 Task: Look for products with orange flavor.
Action: Mouse pressed left at (18, 76)
Screenshot: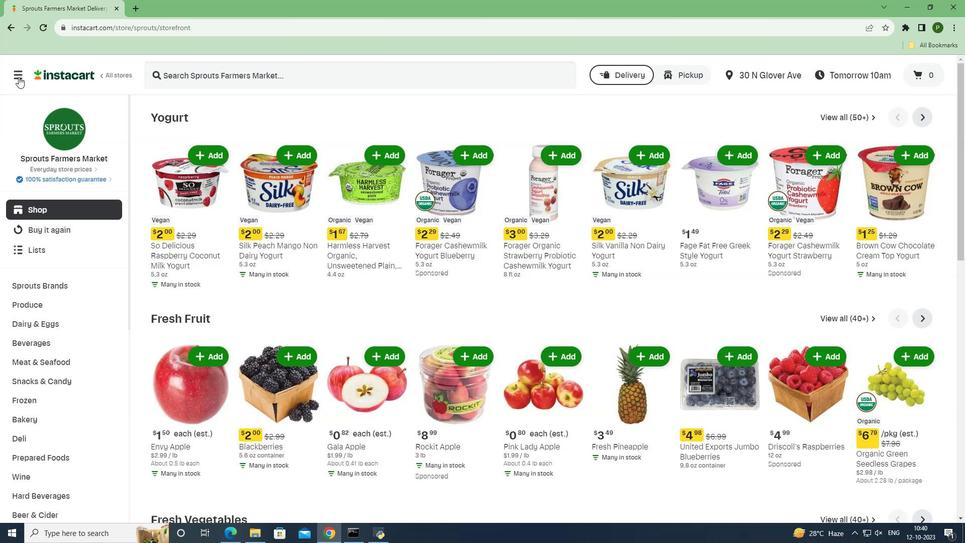 
Action: Mouse moved to (47, 267)
Screenshot: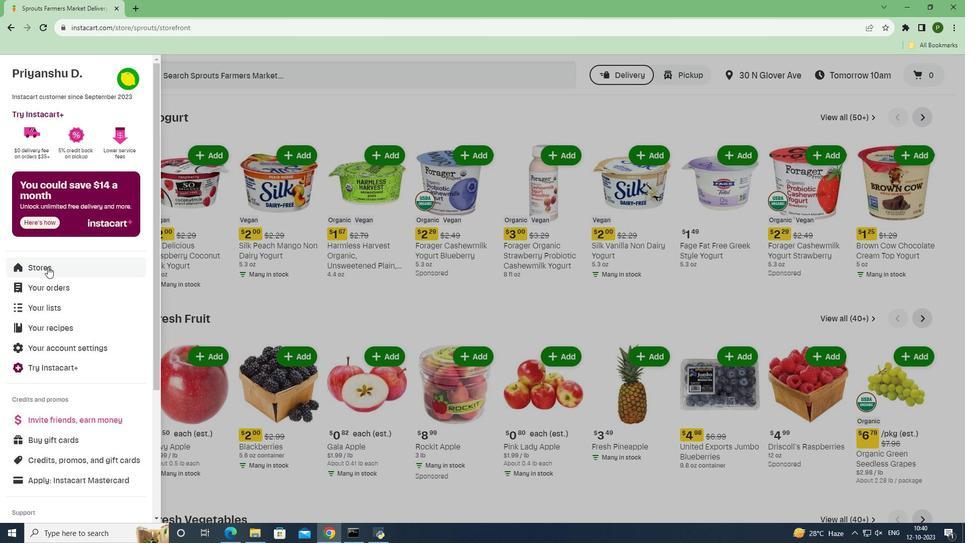 
Action: Mouse pressed left at (47, 267)
Screenshot: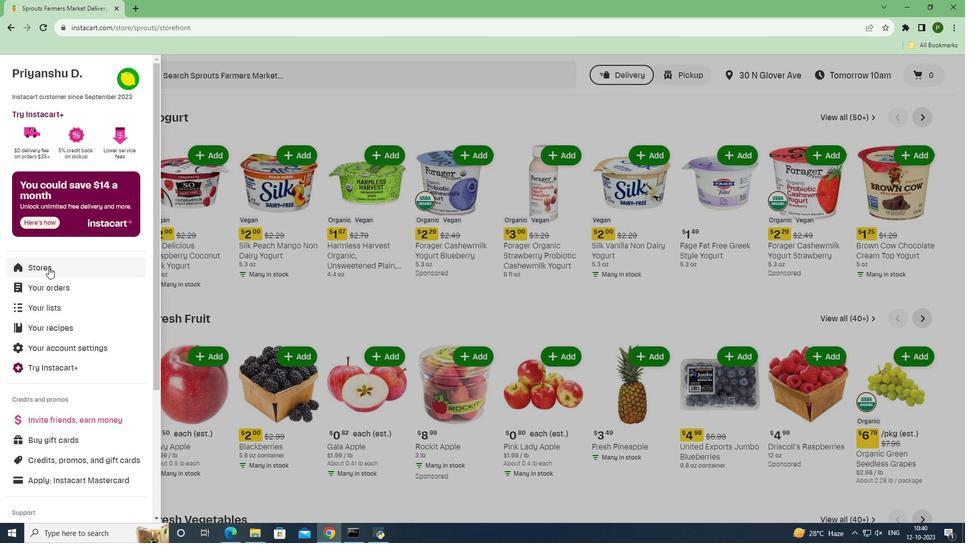 
Action: Mouse moved to (236, 113)
Screenshot: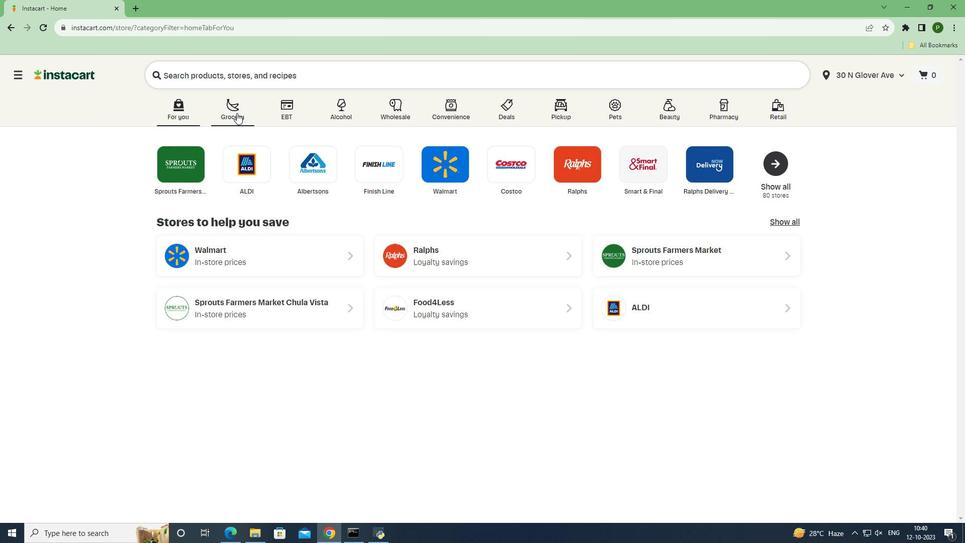 
Action: Mouse pressed left at (236, 113)
Screenshot: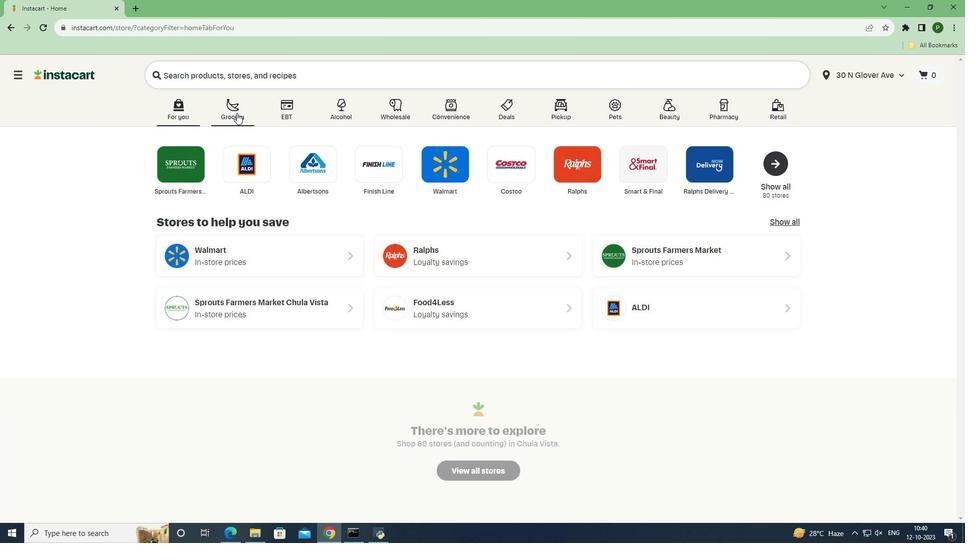
Action: Mouse moved to (418, 232)
Screenshot: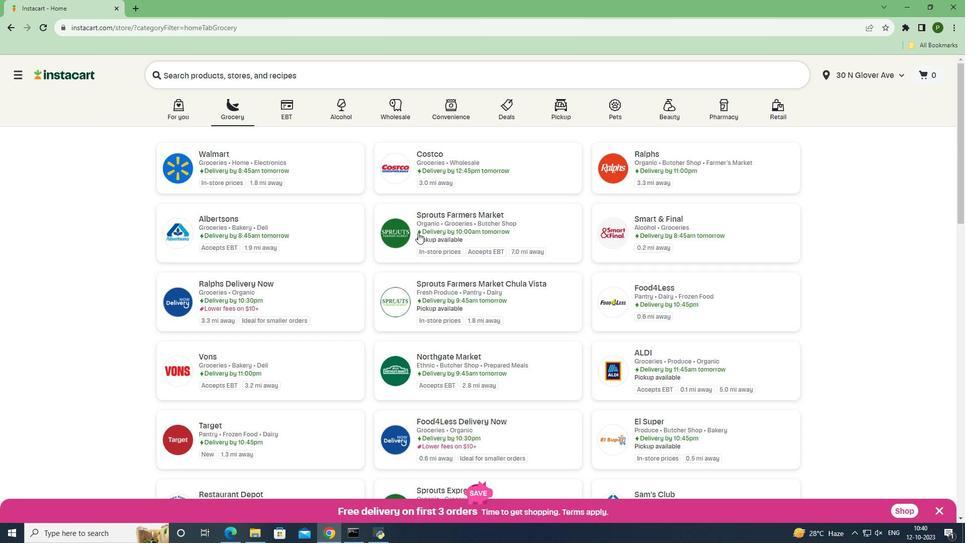 
Action: Mouse pressed left at (418, 232)
Screenshot: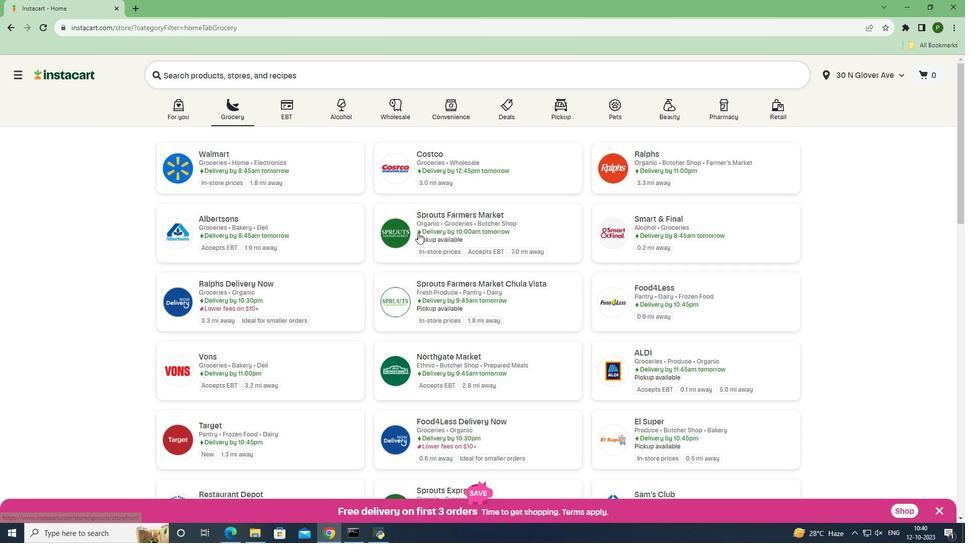 
Action: Mouse moved to (68, 349)
Screenshot: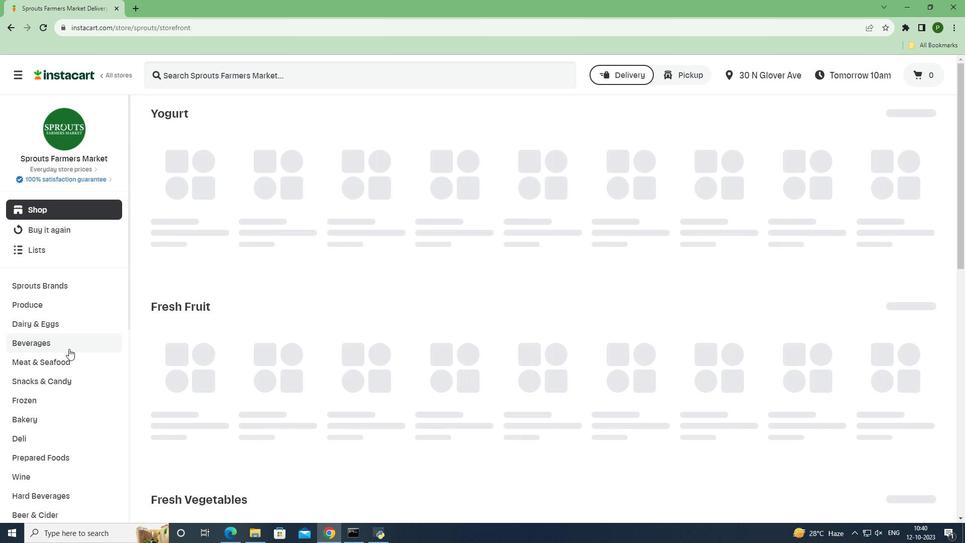 
Action: Mouse pressed left at (68, 349)
Screenshot: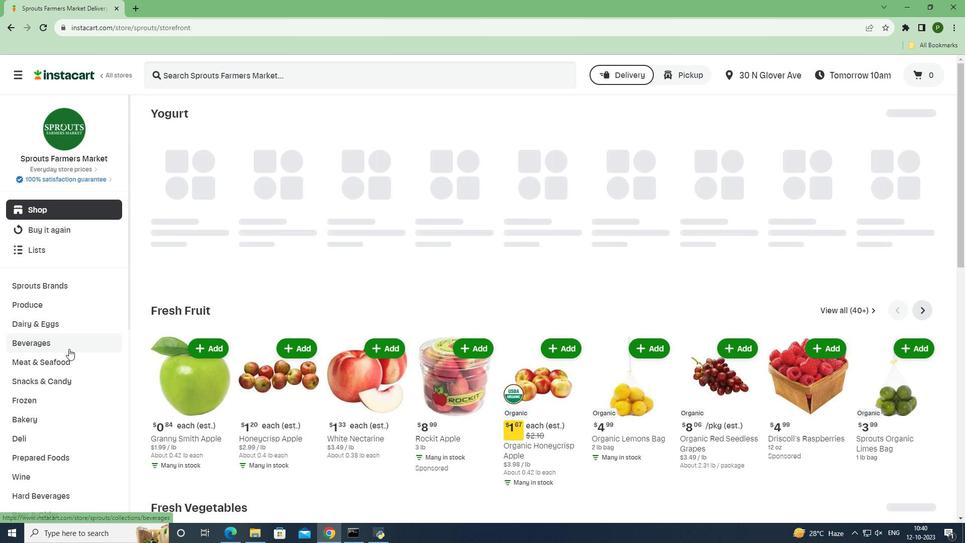 
Action: Mouse moved to (441, 141)
Screenshot: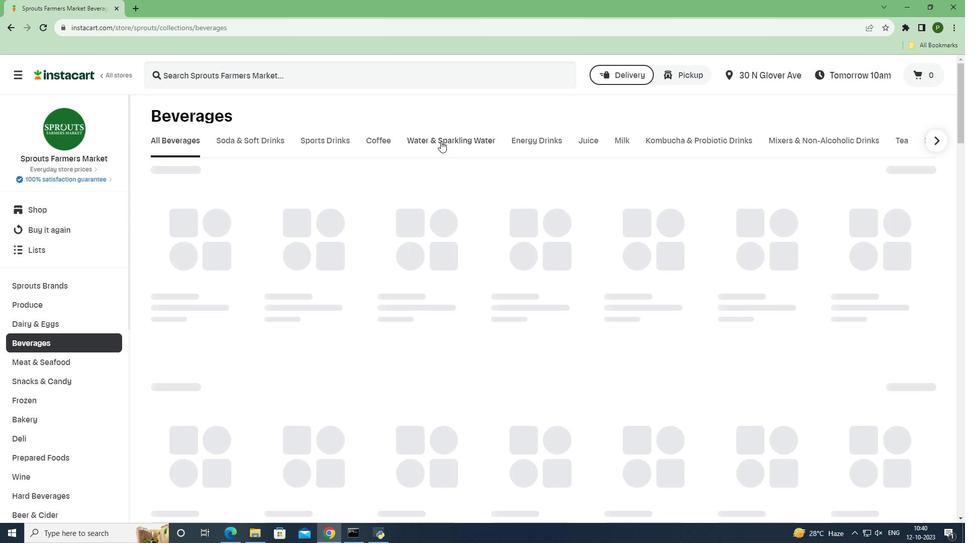 
Action: Mouse pressed left at (441, 141)
Screenshot: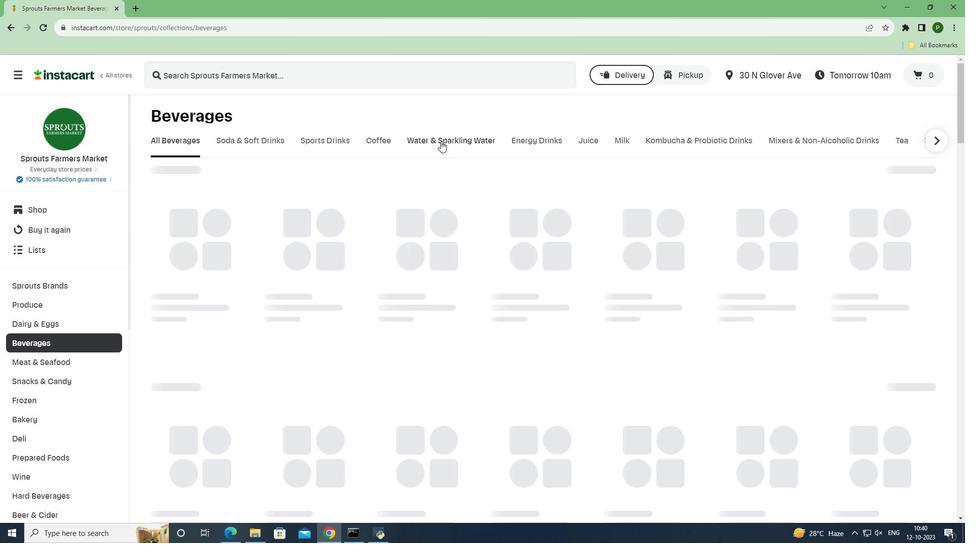 
Action: Mouse moved to (178, 229)
Screenshot: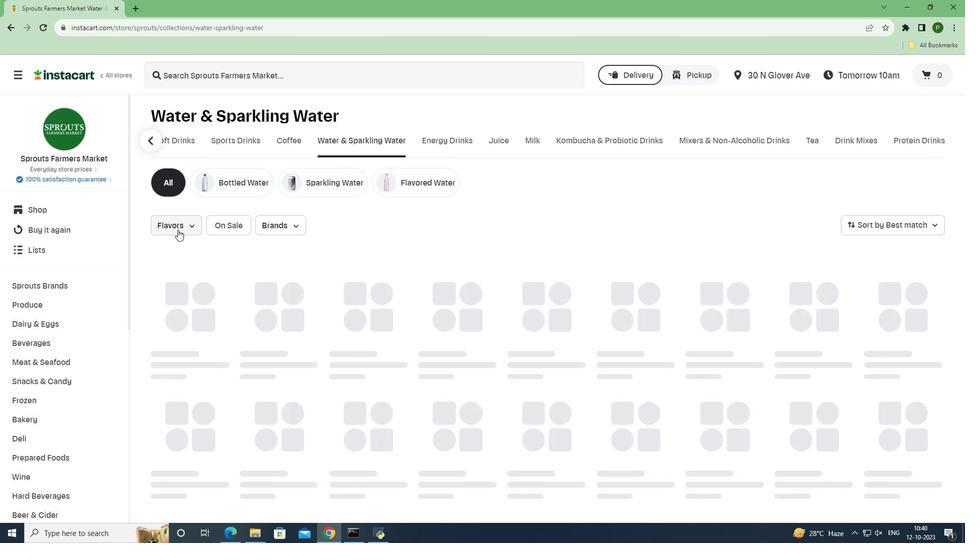 
Action: Mouse pressed left at (178, 229)
Screenshot: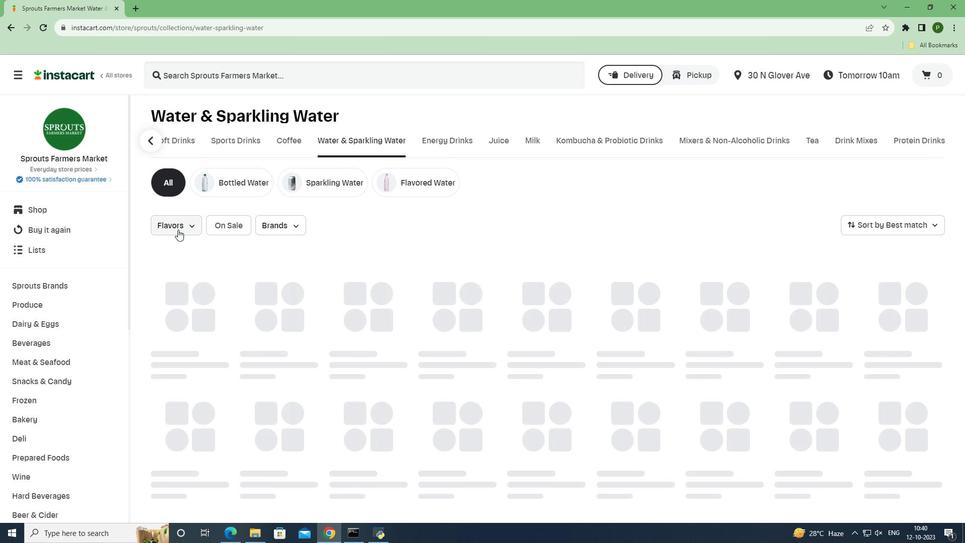 
Action: Mouse moved to (186, 343)
Screenshot: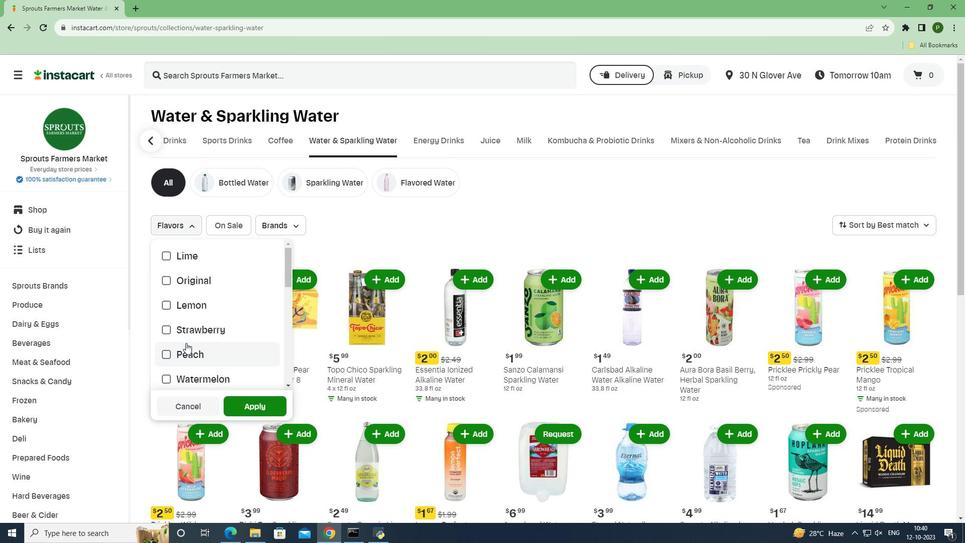 
Action: Mouse scrolled (186, 342) with delta (0, 0)
Screenshot: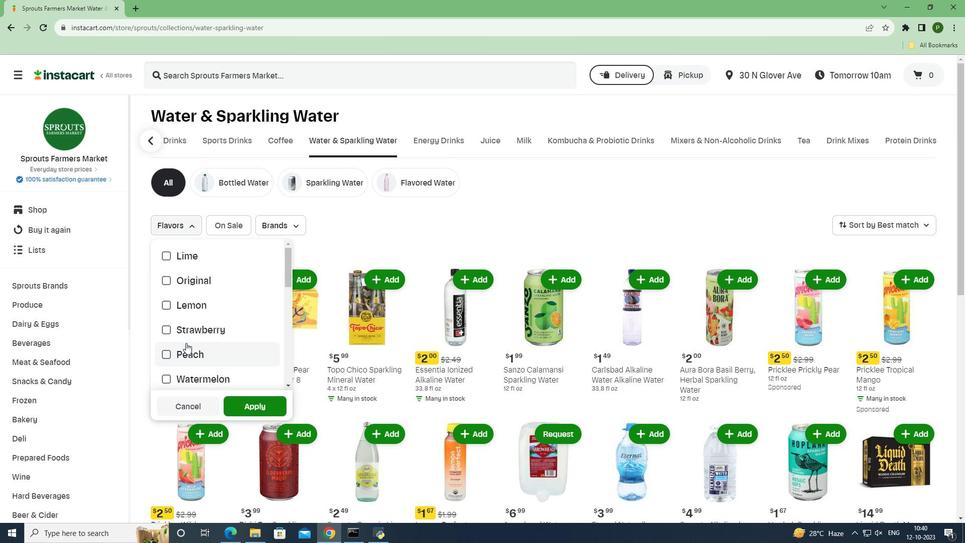 
Action: Mouse moved to (186, 343)
Screenshot: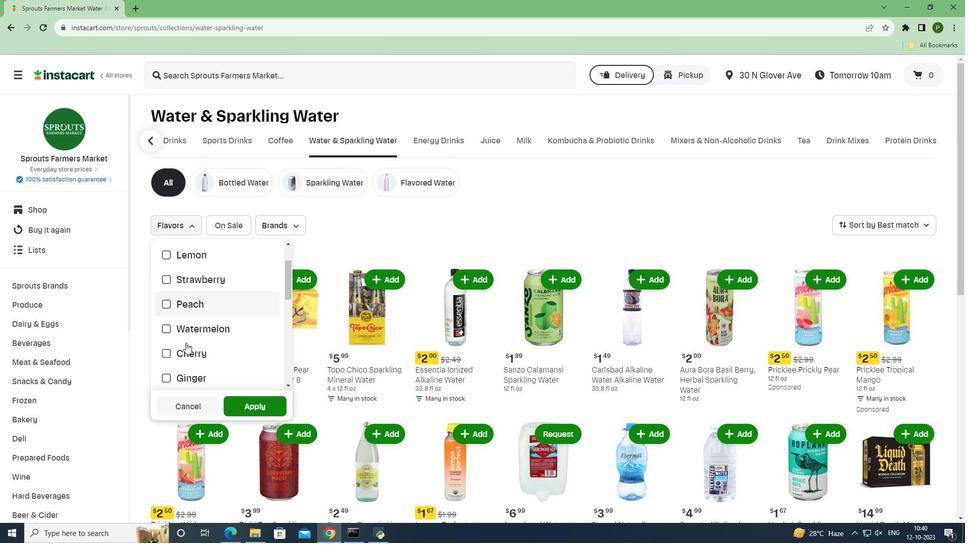 
Action: Mouse scrolled (186, 342) with delta (0, 0)
Screenshot: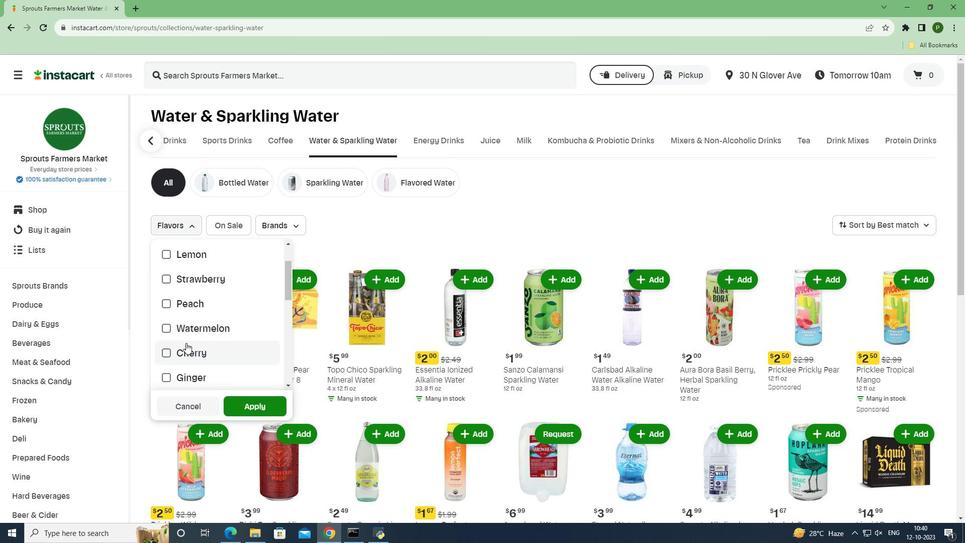 
Action: Mouse moved to (185, 342)
Screenshot: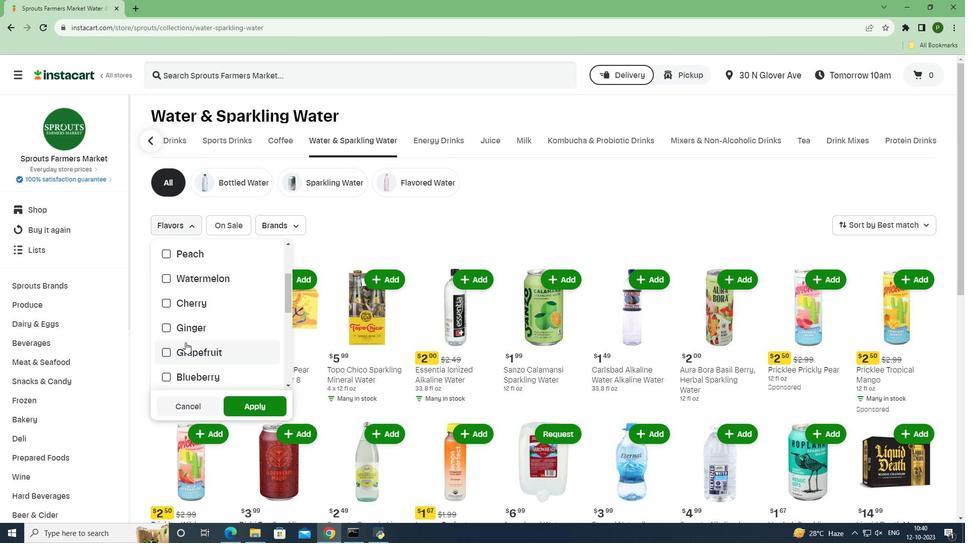 
Action: Mouse scrolled (185, 342) with delta (0, 0)
Screenshot: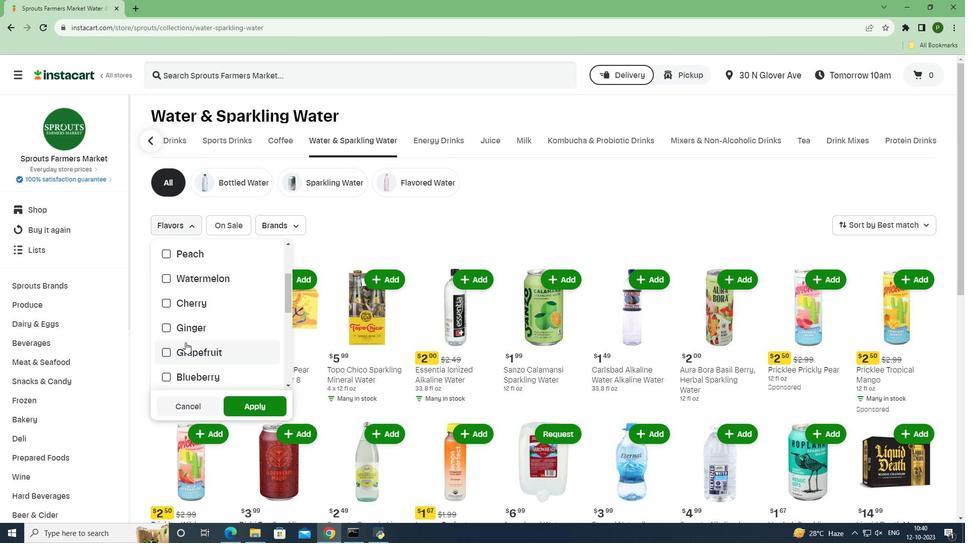 
Action: Mouse moved to (186, 348)
Screenshot: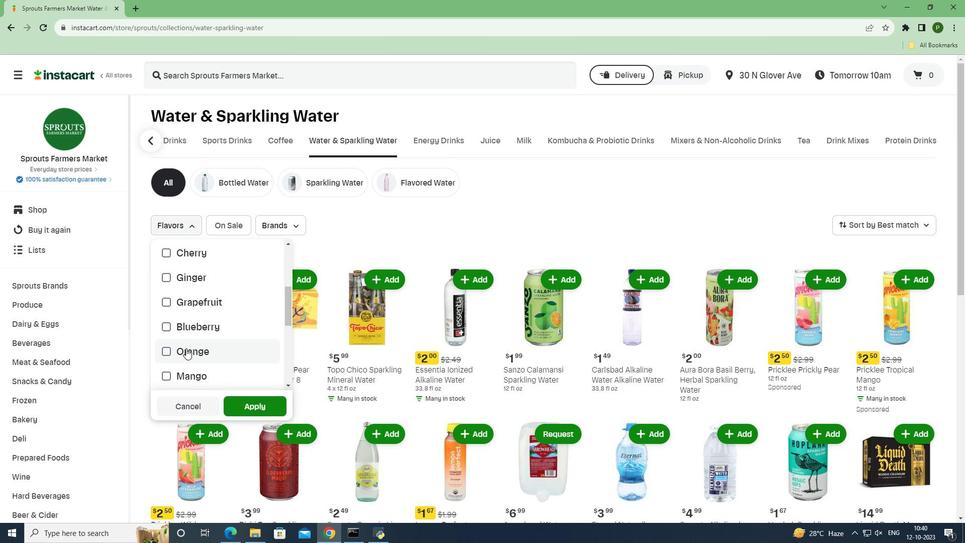 
Action: Mouse pressed left at (186, 348)
Screenshot: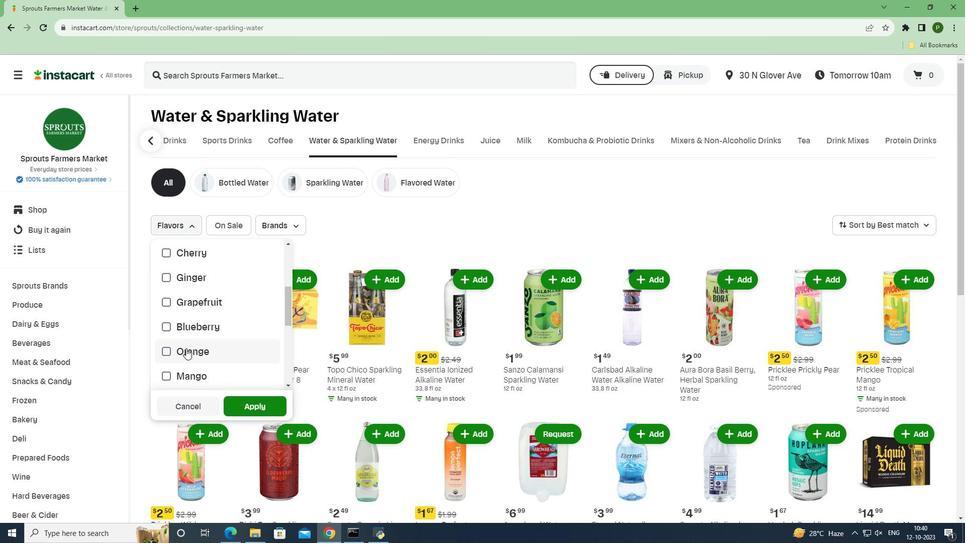 
Action: Mouse moved to (258, 404)
Screenshot: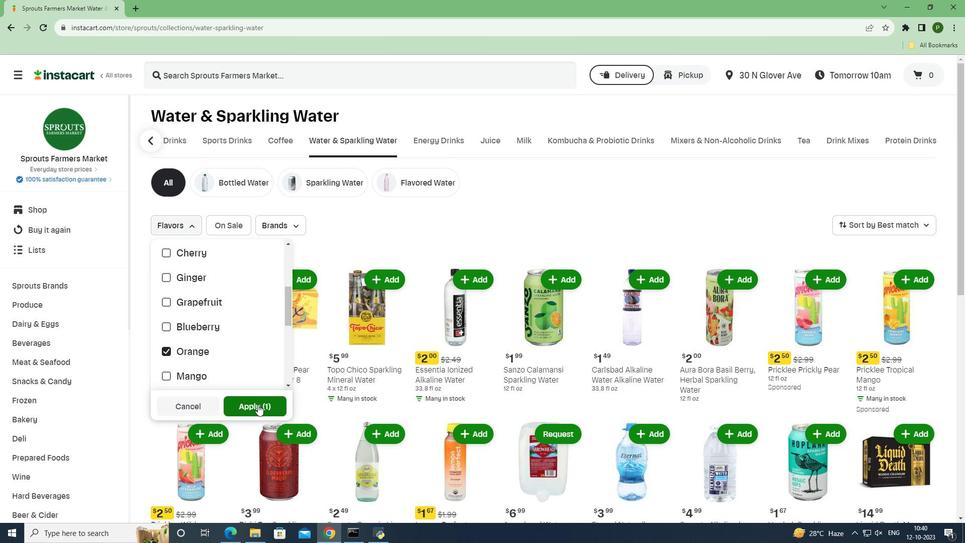 
Action: Mouse pressed left at (258, 404)
Screenshot: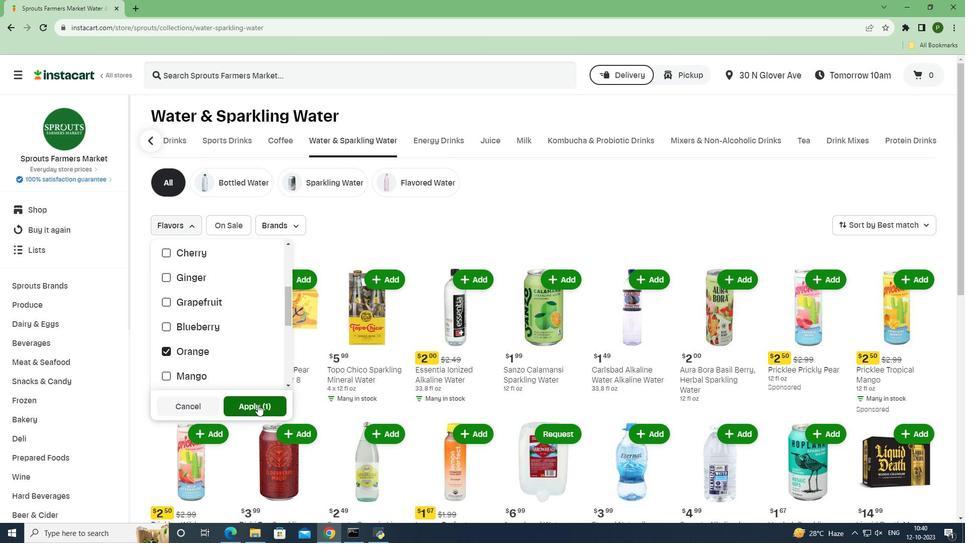 
Action: Mouse moved to (373, 422)
Screenshot: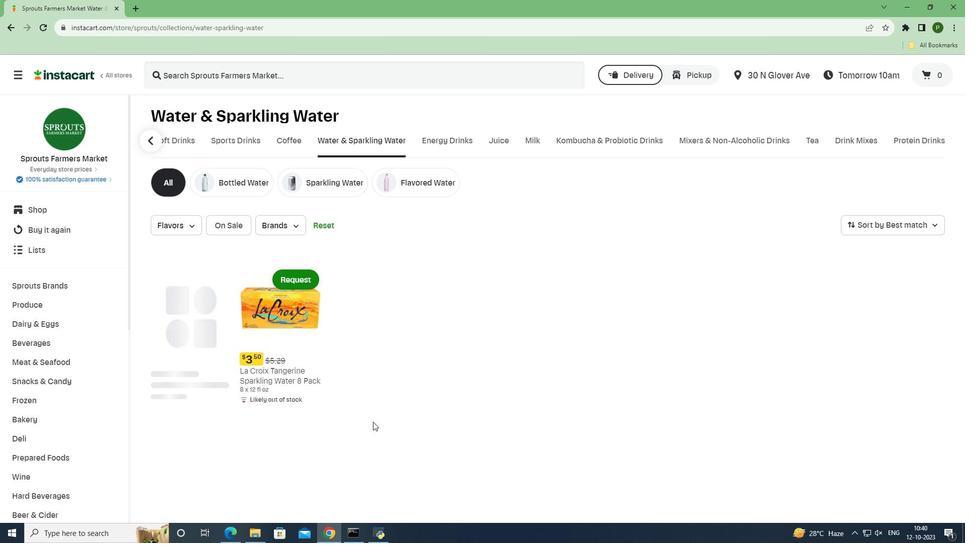 
Action: Mouse pressed left at (373, 422)
Screenshot: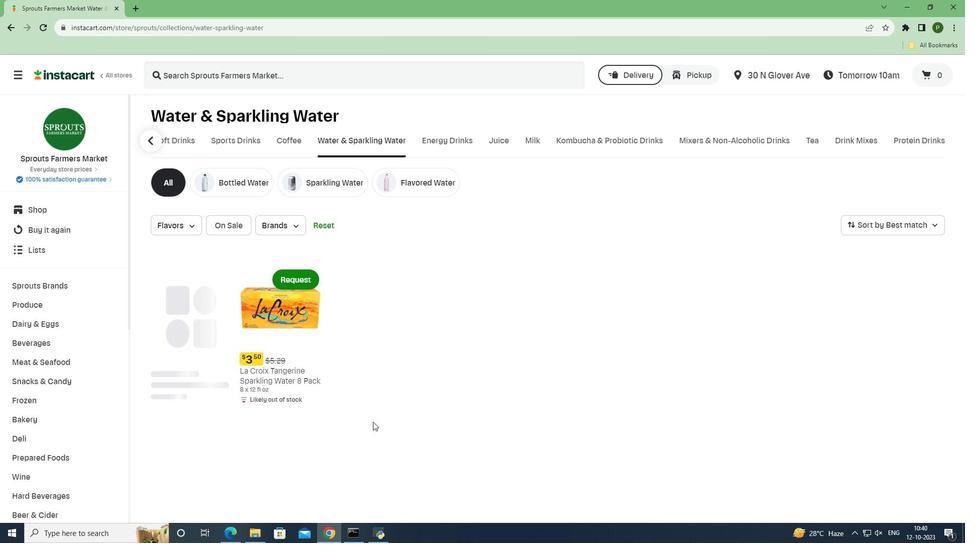 
Action: Mouse moved to (374, 421)
Screenshot: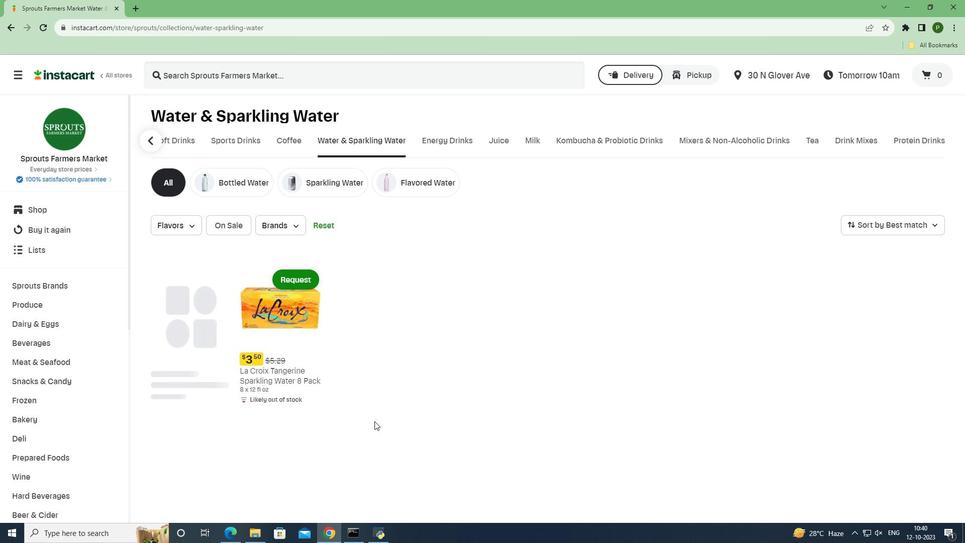 
